Task: Create an event to book accommodation for the conference.
Action: Mouse moved to (89, 97)
Screenshot: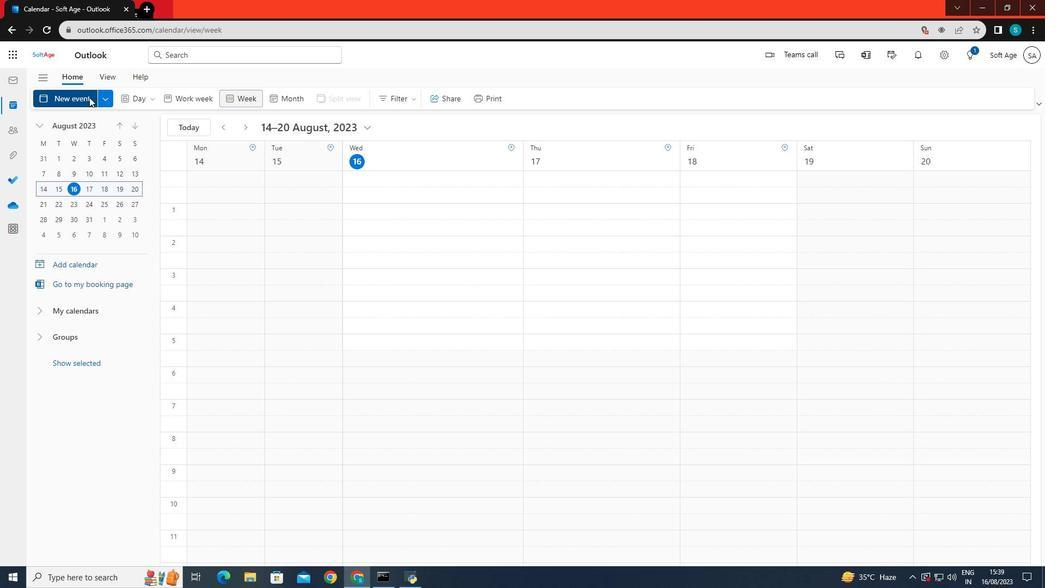 
Action: Mouse pressed left at (89, 97)
Screenshot: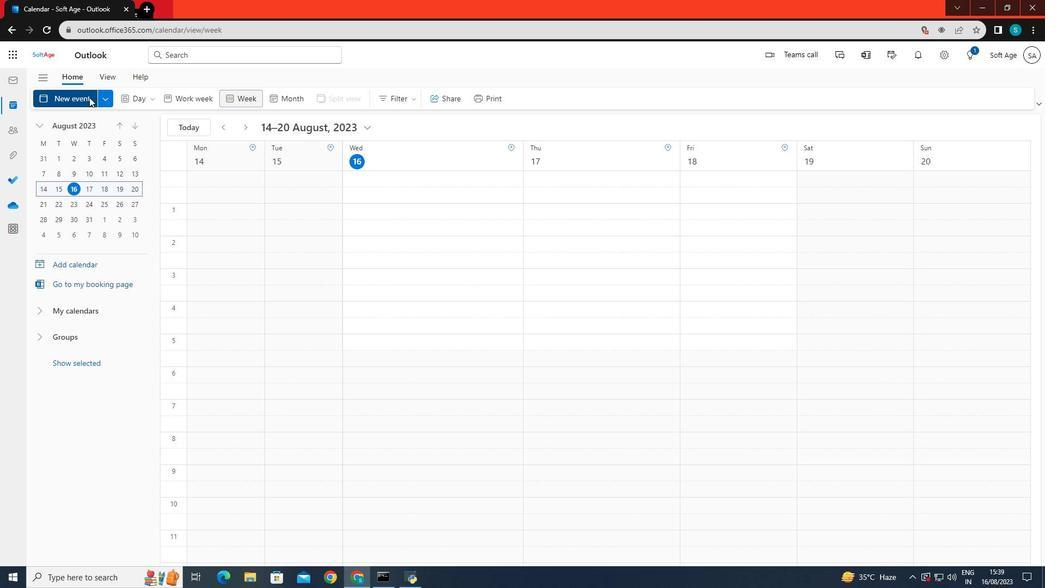 
Action: Mouse moved to (301, 165)
Screenshot: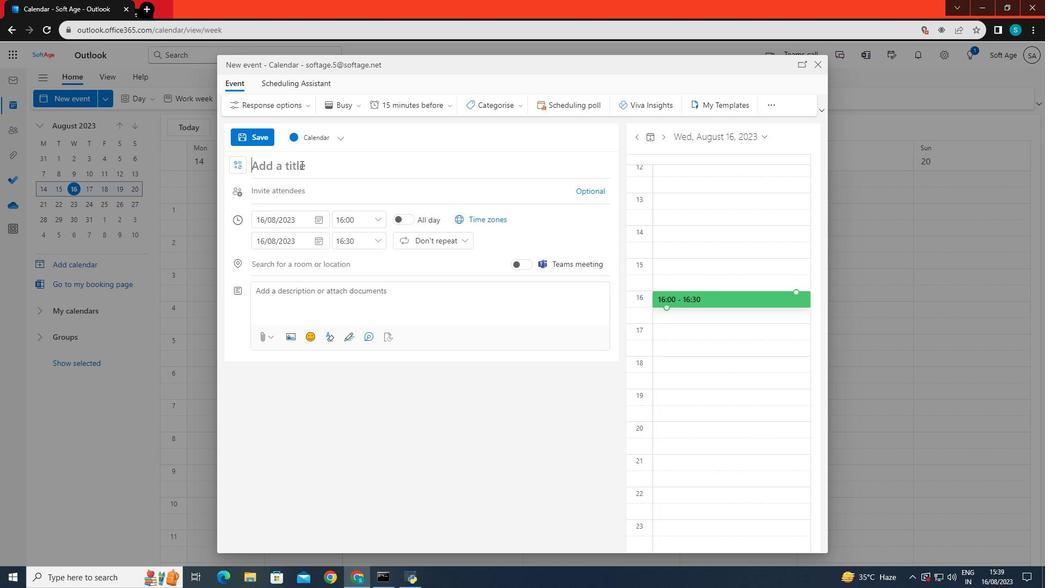 
Action: Mouse pressed left at (301, 165)
Screenshot: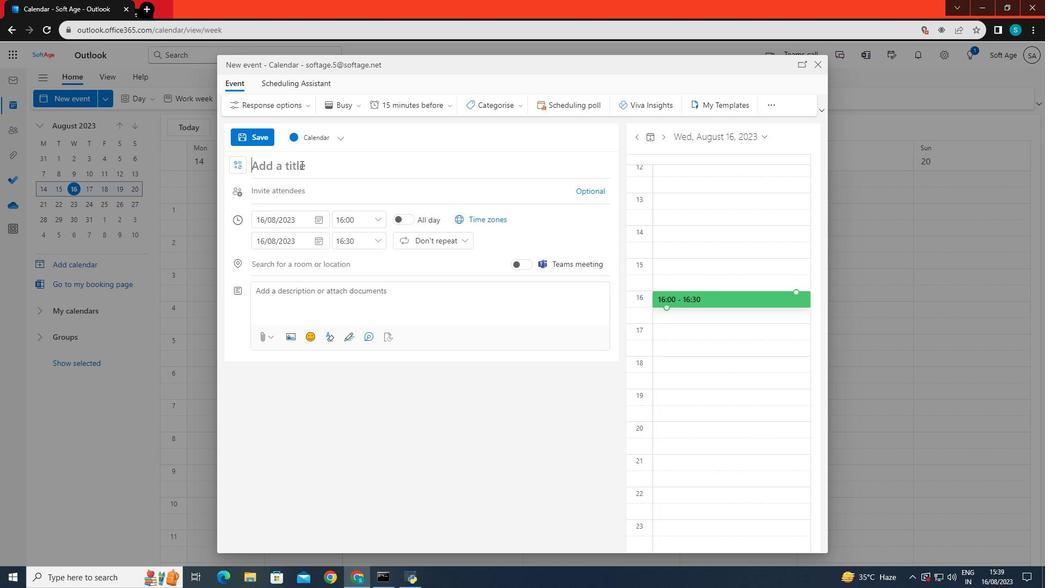
Action: Key pressed <Key.caps_lock>B<Key.caps_lock>ook<Key.space><Key.caps_lock>A<Key.backspace><Key.caps_lock>accommodation<Key.space>
Screenshot: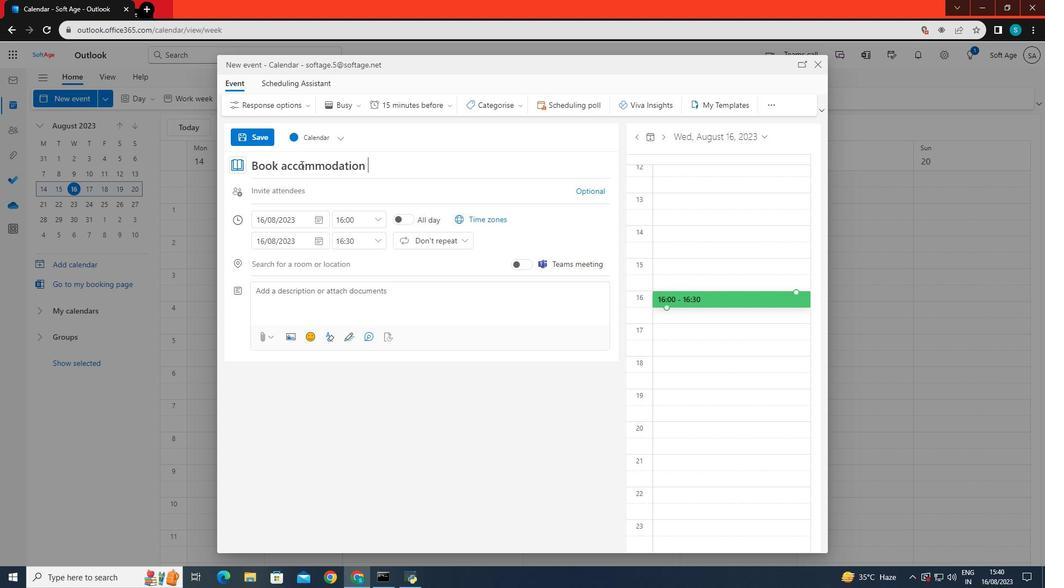 
Action: Mouse moved to (382, 219)
Screenshot: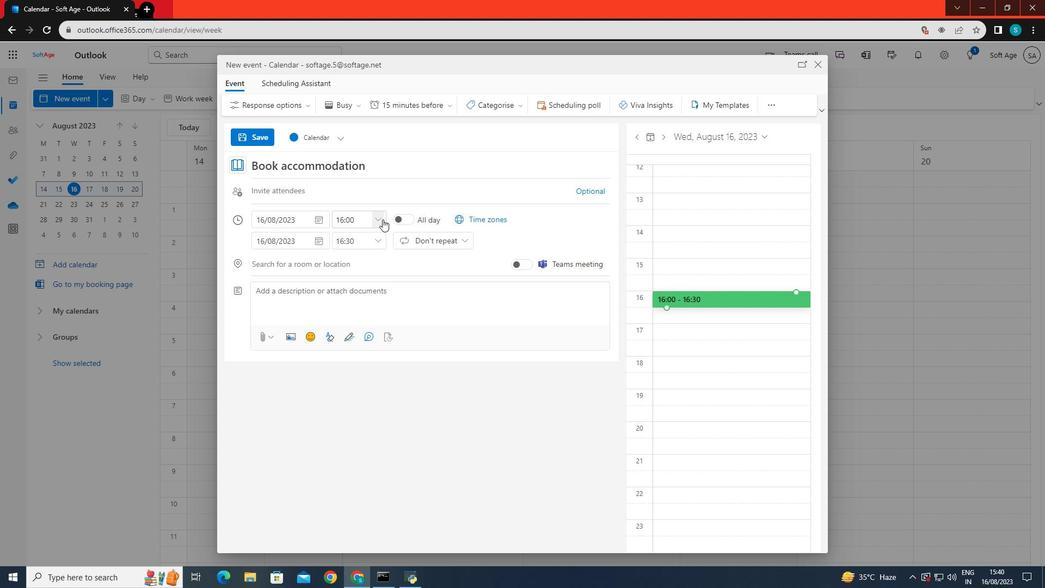
Action: Mouse pressed left at (382, 219)
Screenshot: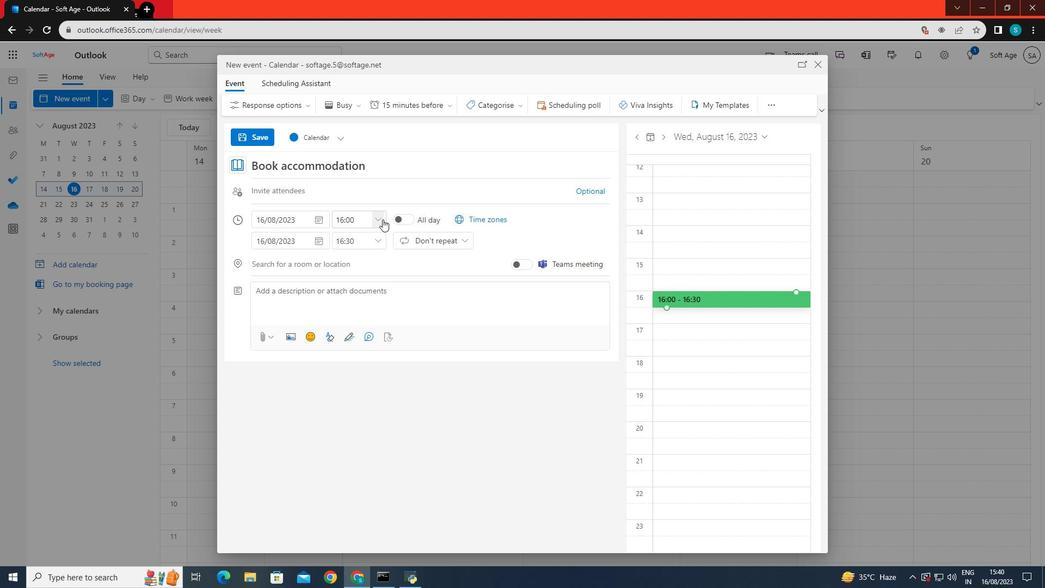 
Action: Mouse moved to (355, 284)
Screenshot: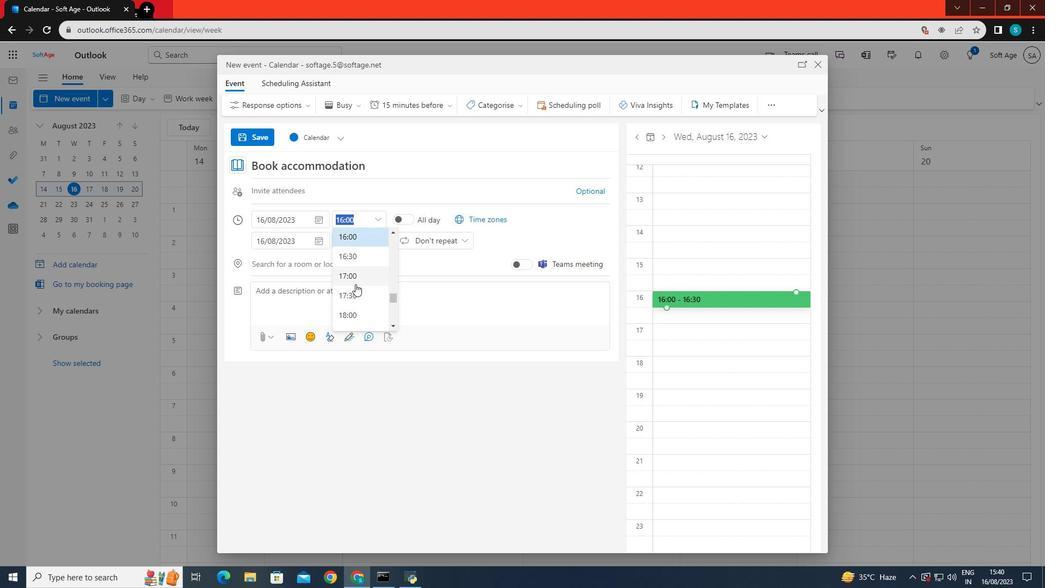 
Action: Mouse scrolled (355, 284) with delta (0, 0)
Screenshot: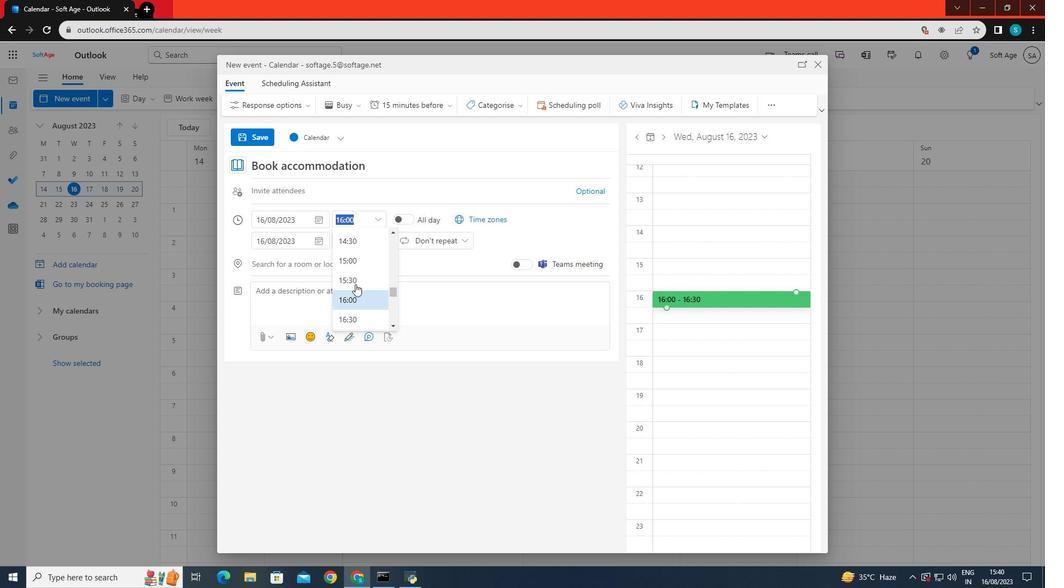 
Action: Mouse scrolled (355, 284) with delta (0, 0)
Screenshot: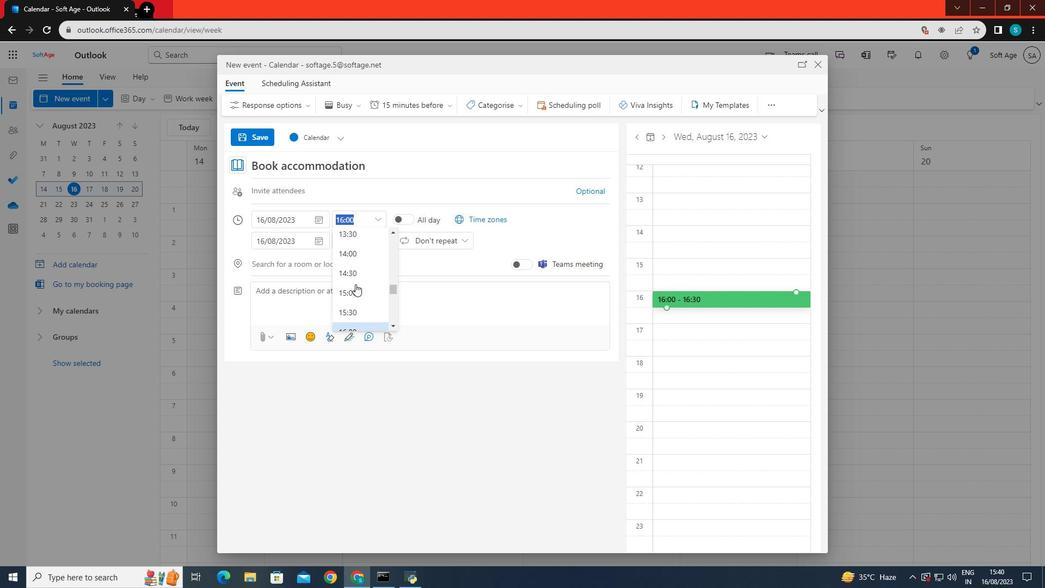 
Action: Mouse scrolled (355, 284) with delta (0, 0)
Screenshot: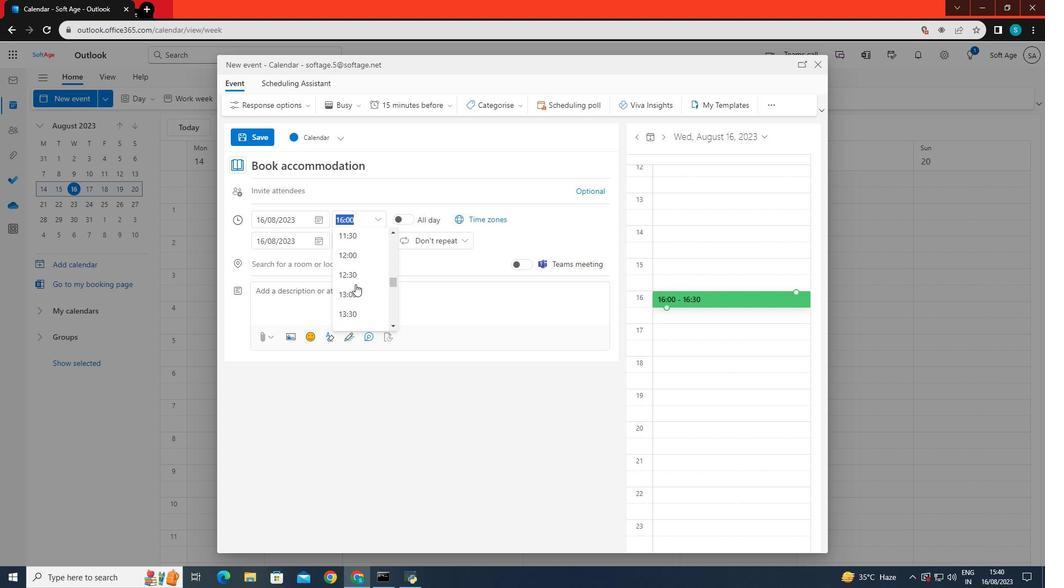 
Action: Mouse scrolled (355, 284) with delta (0, 0)
Screenshot: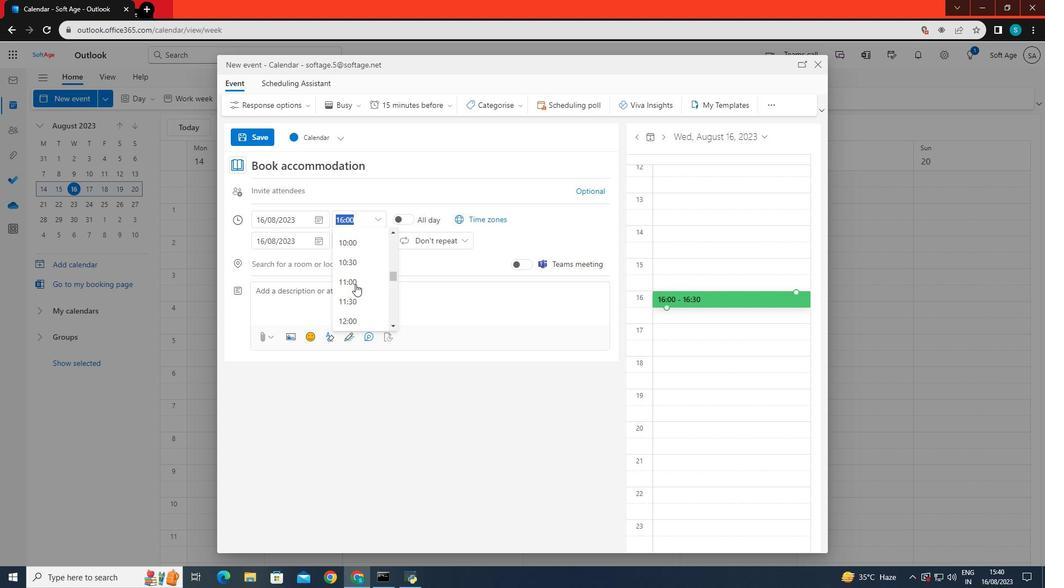 
Action: Mouse scrolled (355, 284) with delta (0, 0)
Screenshot: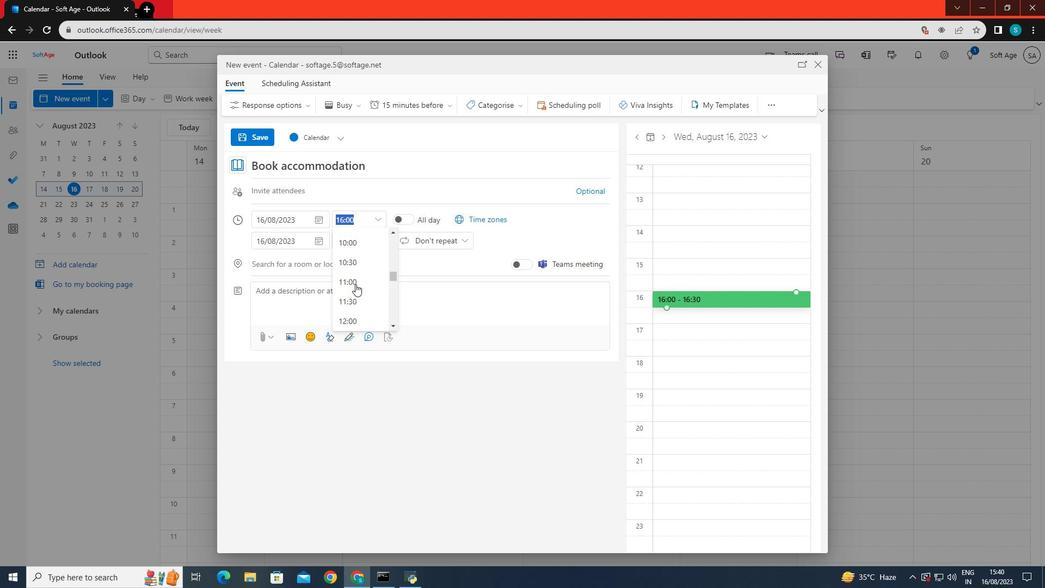 
Action: Mouse moved to (349, 238)
Screenshot: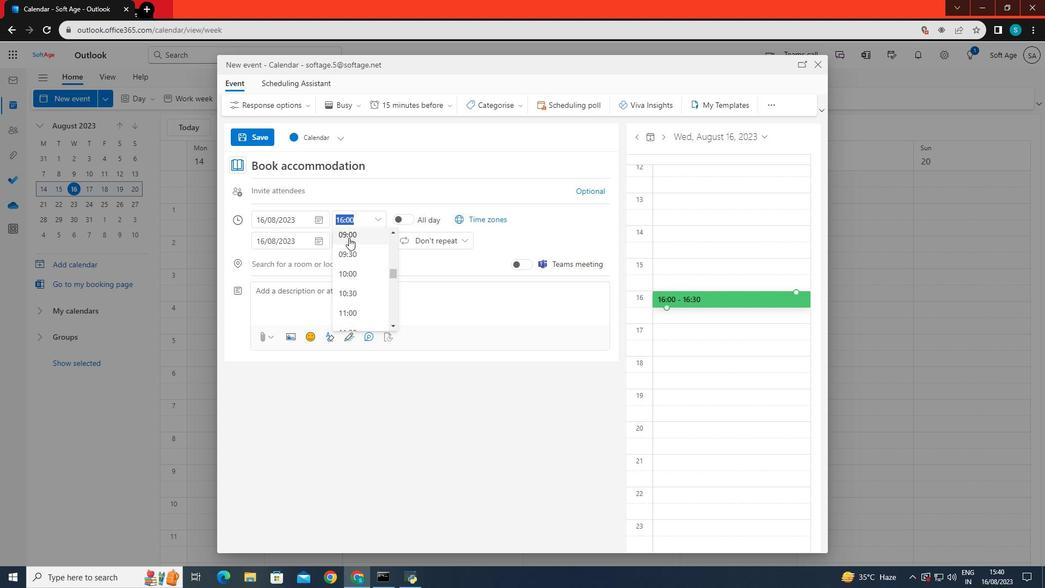 
Action: Mouse pressed left at (349, 238)
Screenshot: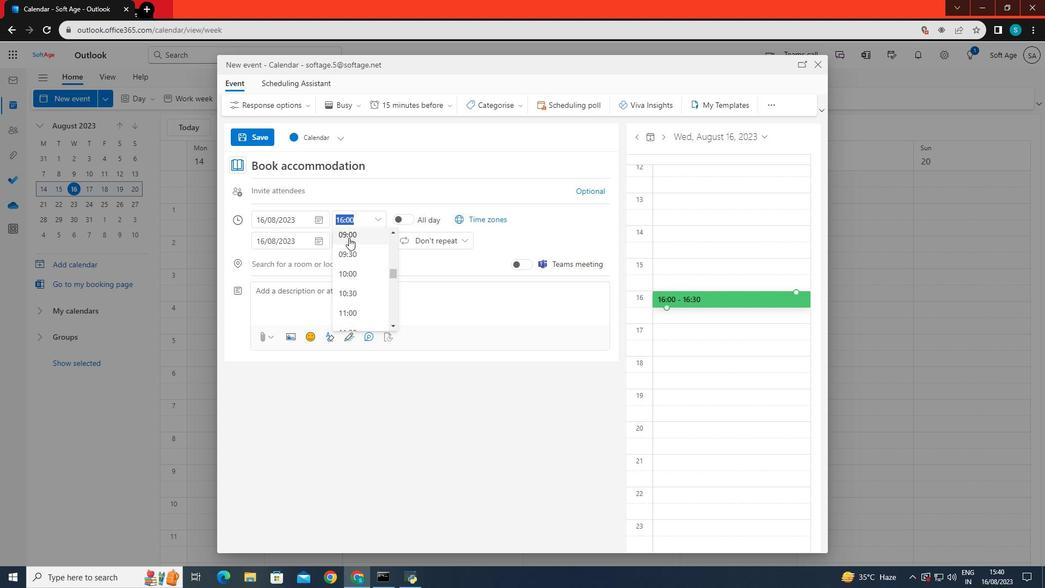 
Action: Mouse moved to (379, 237)
Screenshot: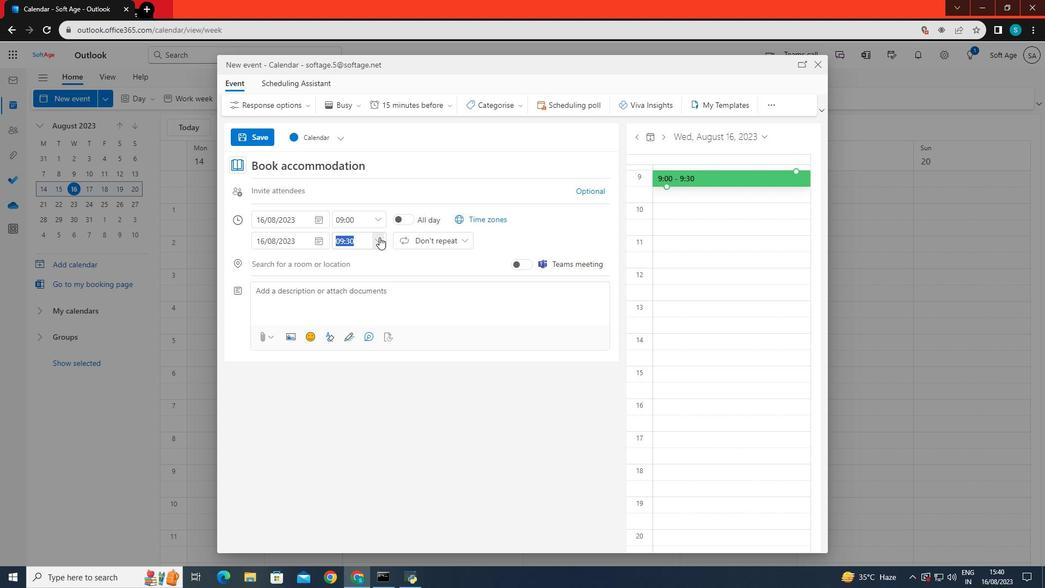 
Action: Mouse pressed left at (379, 237)
Screenshot: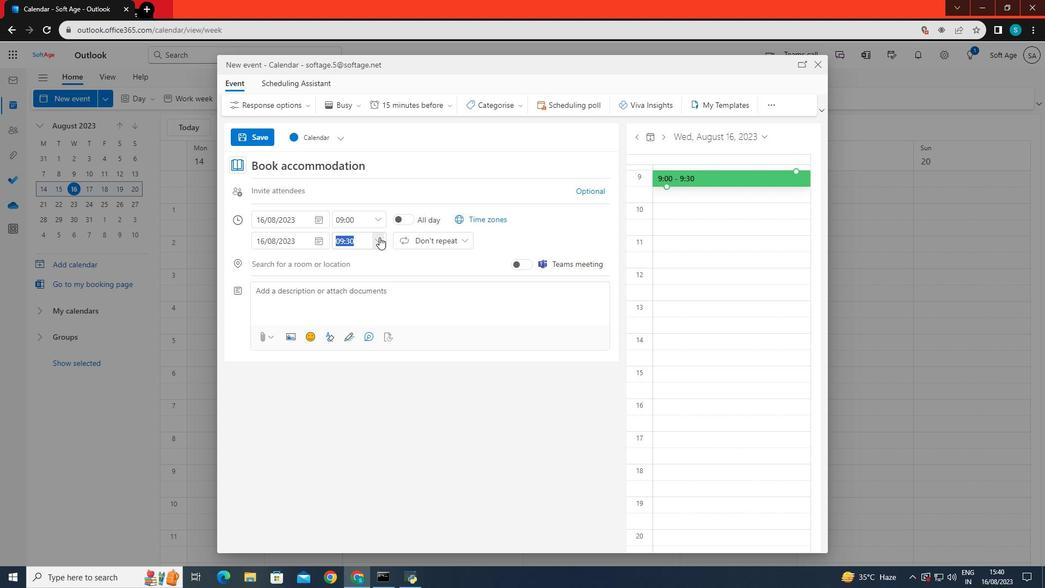 
Action: Mouse moved to (358, 277)
Screenshot: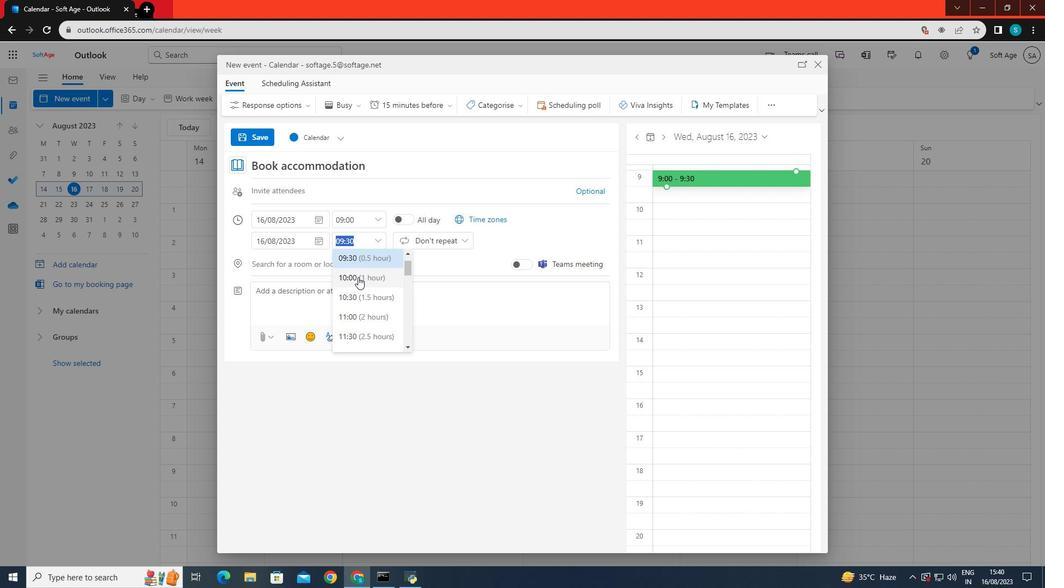 
Action: Mouse pressed left at (358, 277)
Screenshot: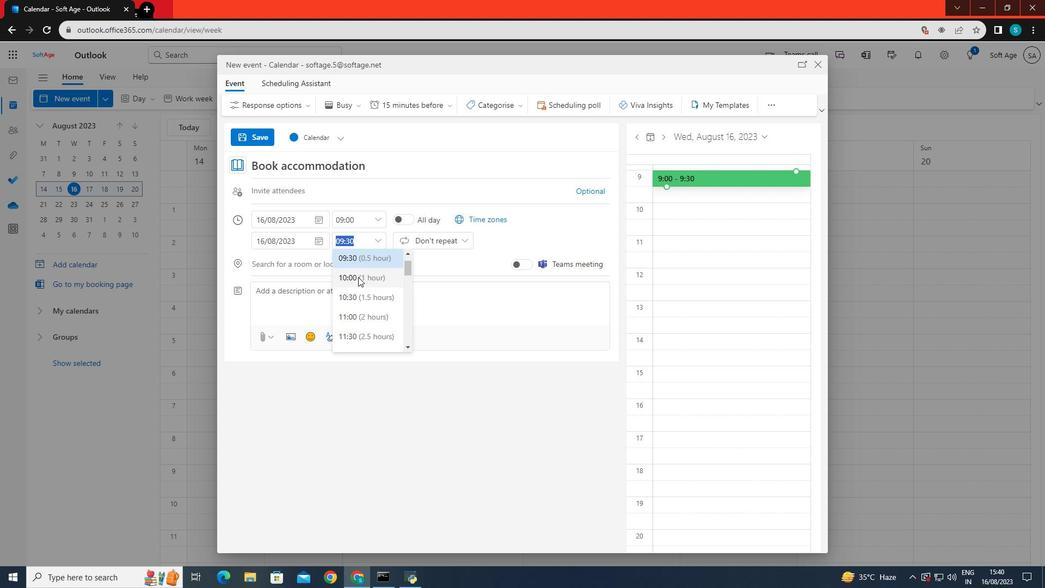 
Action: Mouse moved to (322, 295)
Screenshot: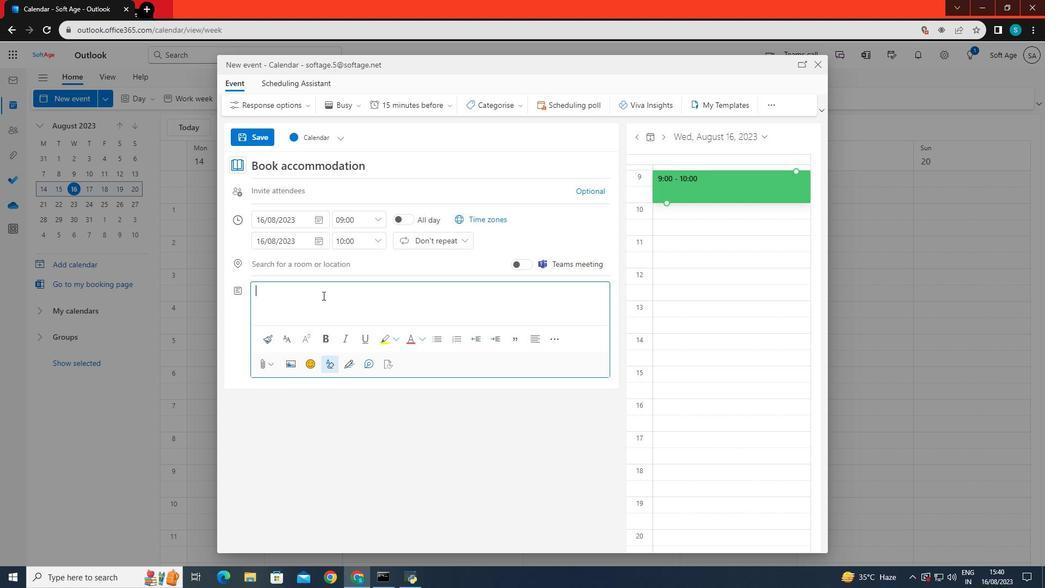 
Action: Mouse pressed left at (322, 295)
Screenshot: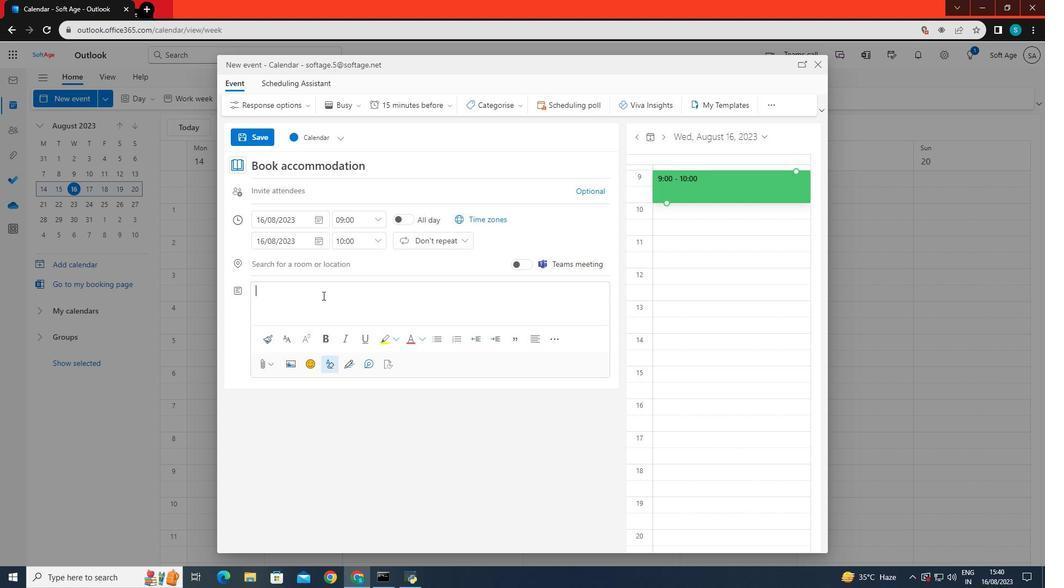 
Action: Key pressed <Key.caps_lock>C<Key.caps_lock>reate<Key.space>an<Key.space>event<Key.space>to<Key.space>t<Key.backspace>book<Key.space>accomo<Key.backspace>modation<Key.space>for<Key.space>the<Key.space>conference
Screenshot: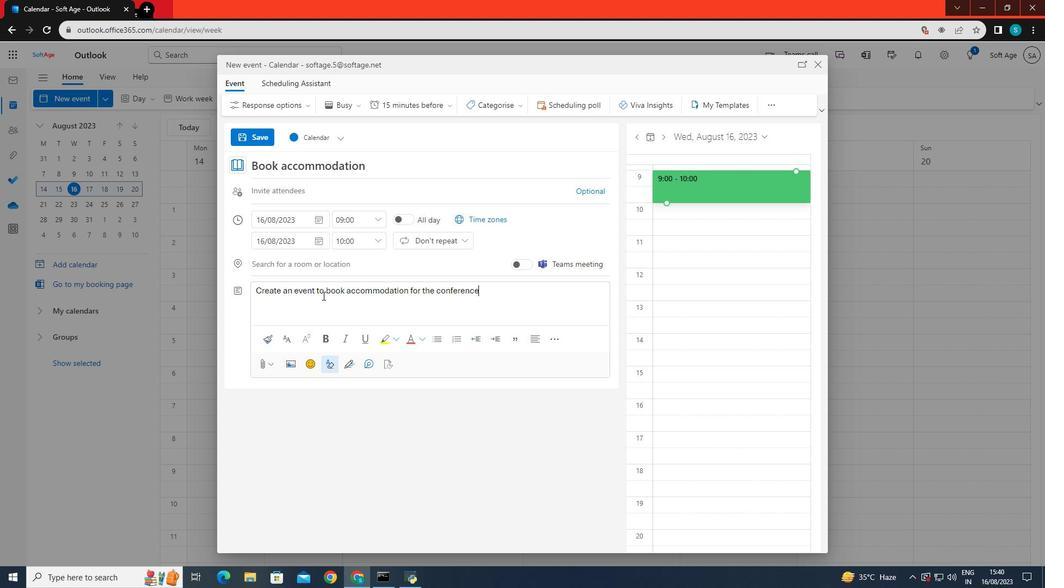 
Action: Mouse moved to (410, 103)
Screenshot: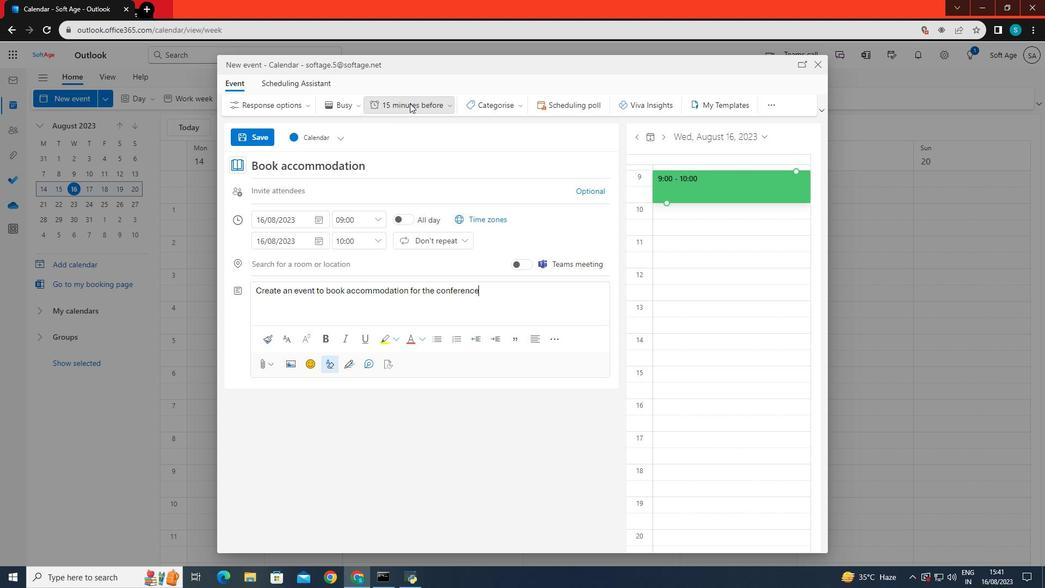 
Action: Mouse pressed left at (410, 103)
Screenshot: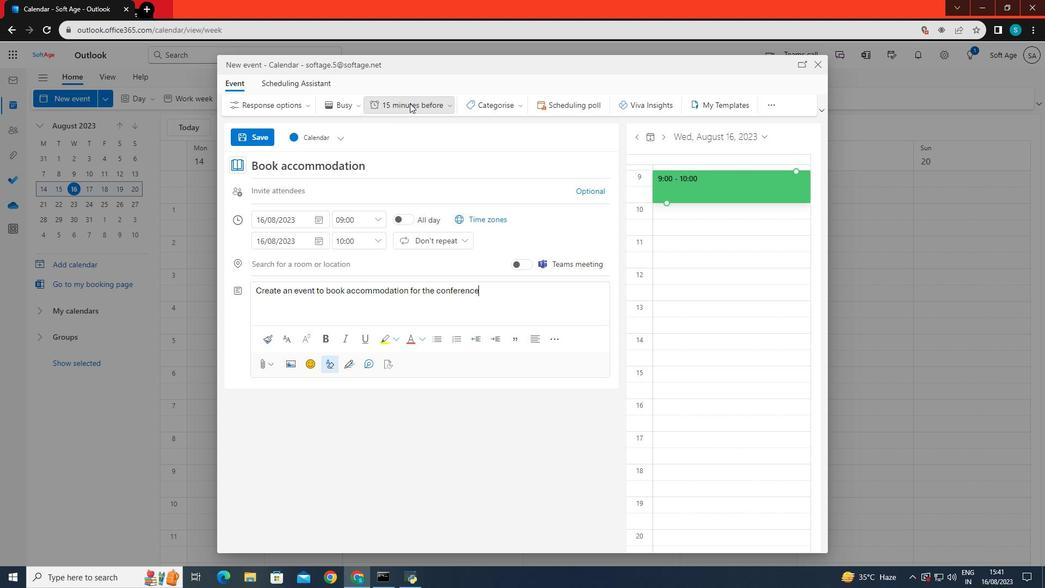 
Action: Mouse moved to (398, 188)
Screenshot: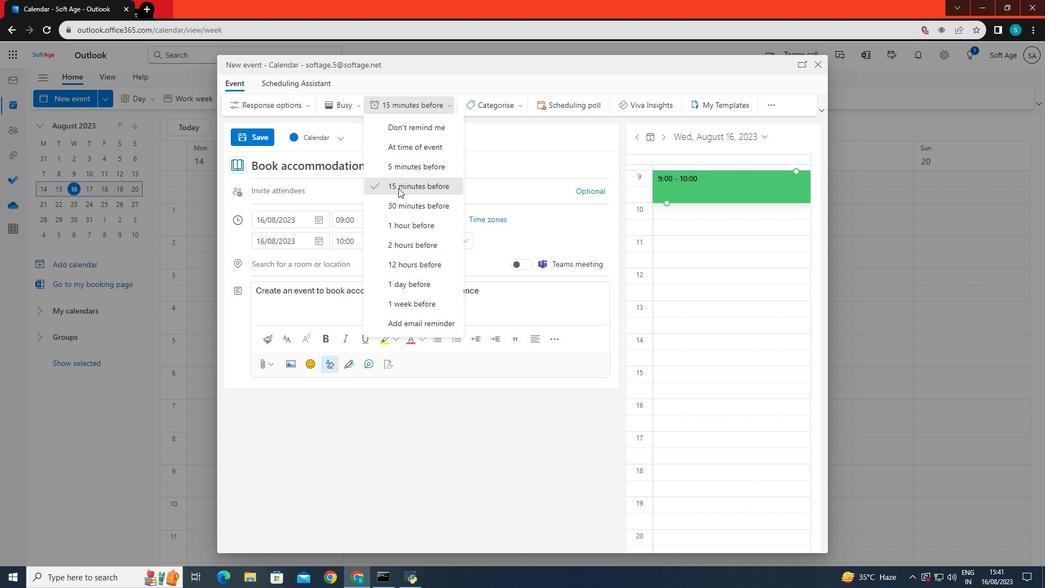 
Action: Mouse pressed left at (398, 188)
Screenshot: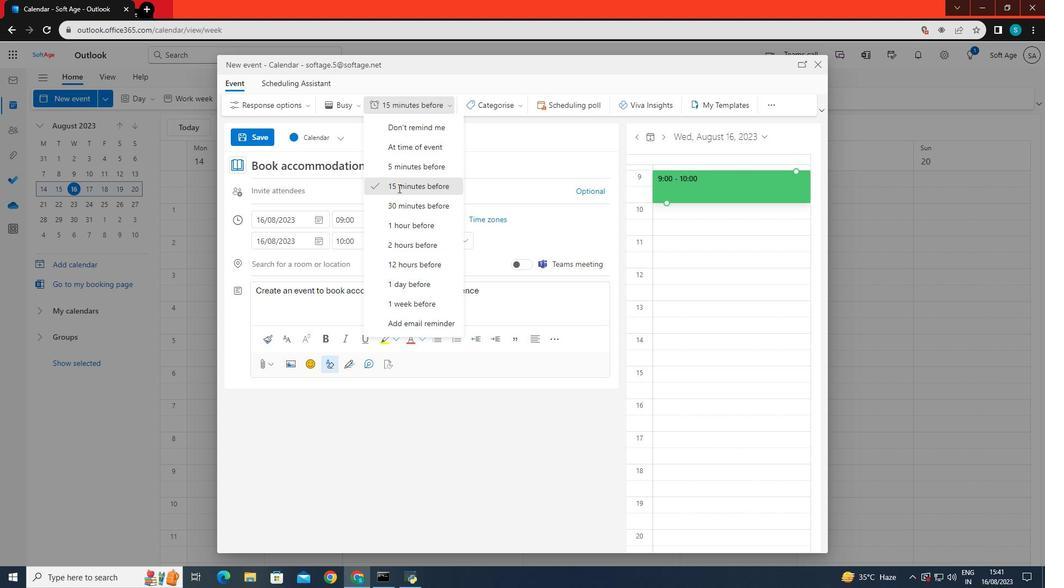 
Action: Mouse moved to (261, 139)
Screenshot: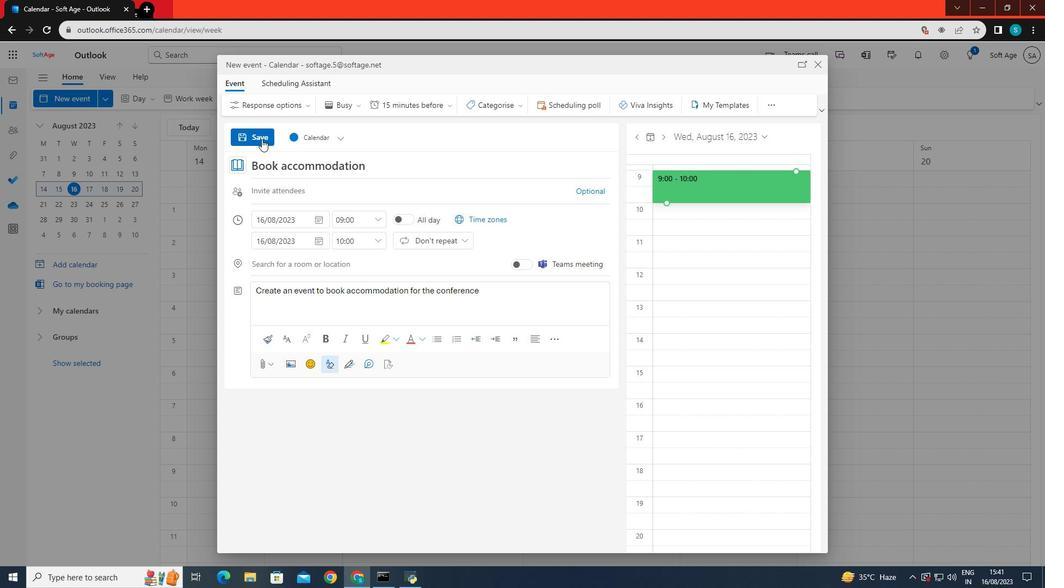 
Action: Mouse pressed left at (261, 139)
Screenshot: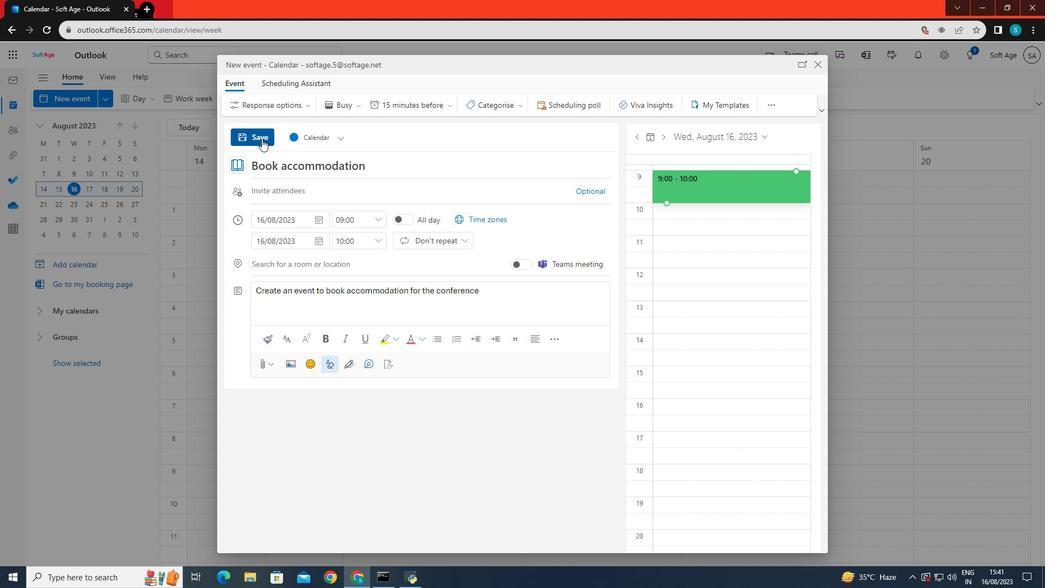 
